 Task: Pick the "Vinyl" avatar for your profile.
Action: Mouse moved to (1061, 31)
Screenshot: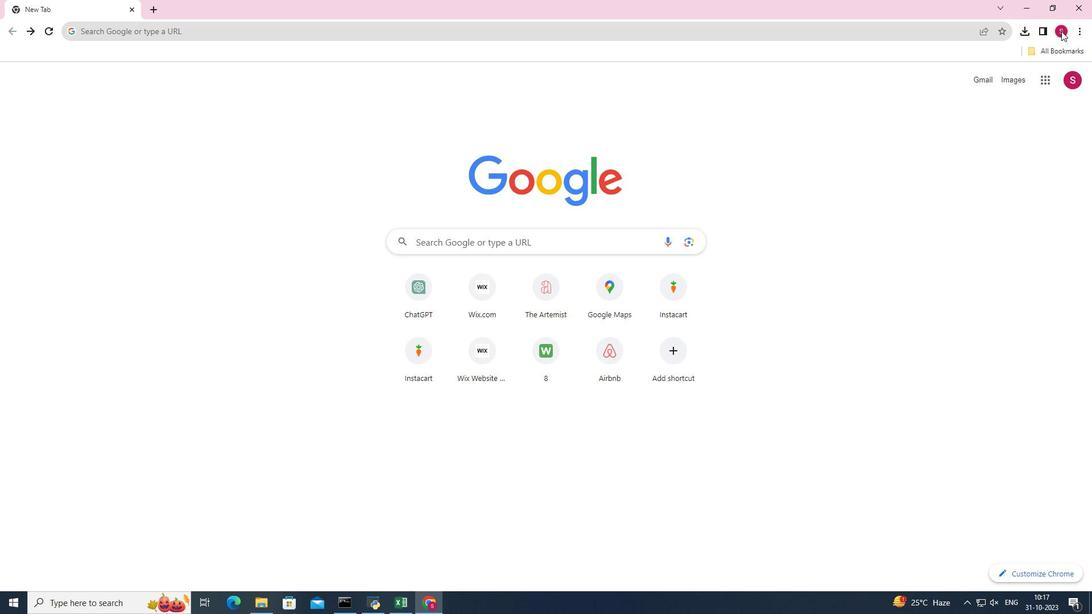 
Action: Mouse pressed left at (1061, 31)
Screenshot: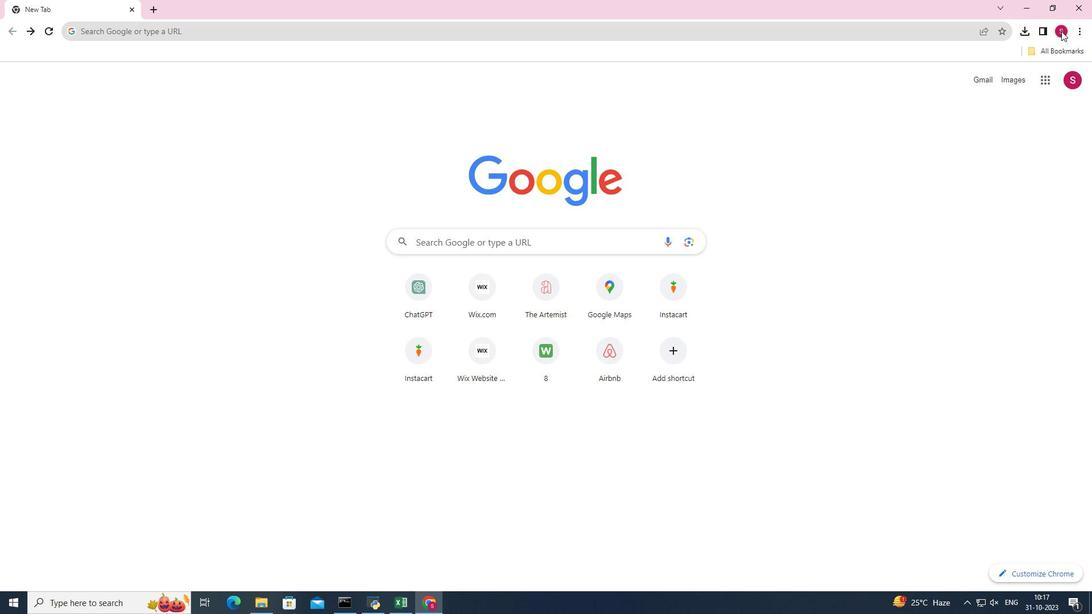 
Action: Mouse moved to (1049, 76)
Screenshot: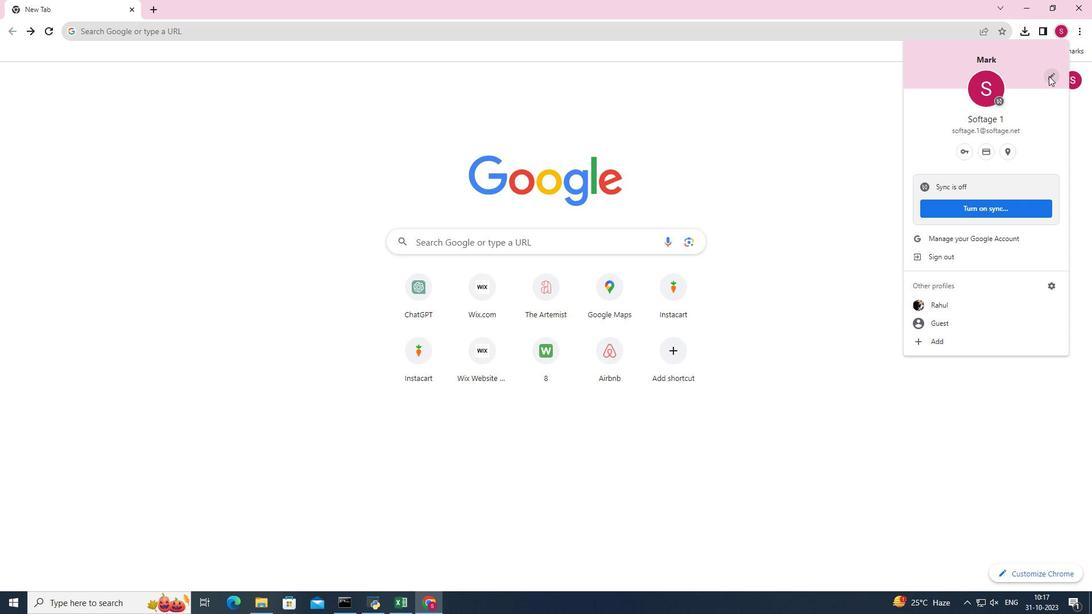 
Action: Mouse pressed left at (1049, 76)
Screenshot: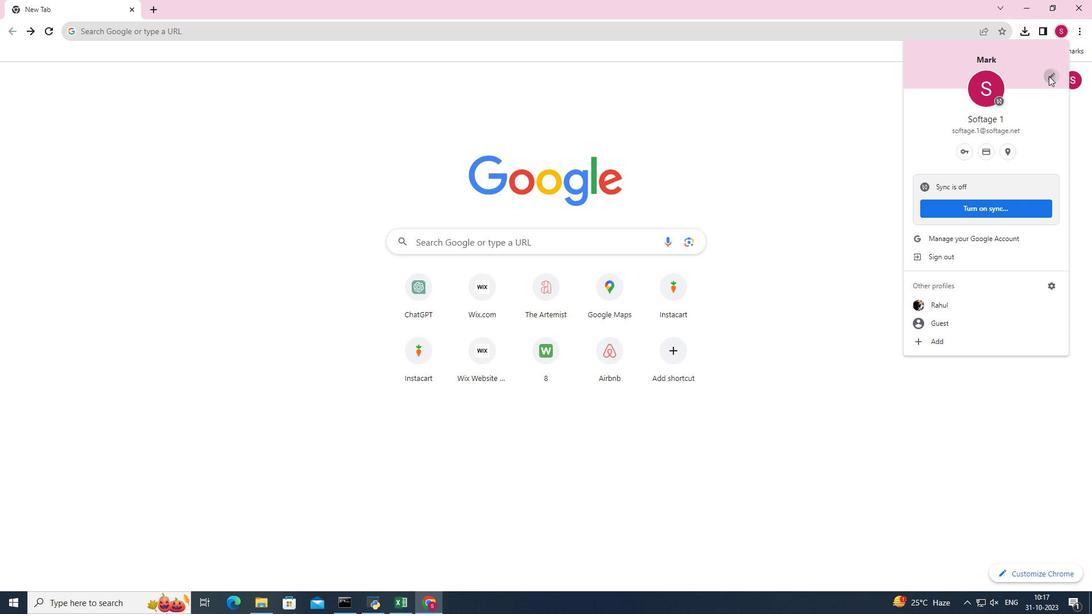 
Action: Mouse moved to (788, 326)
Screenshot: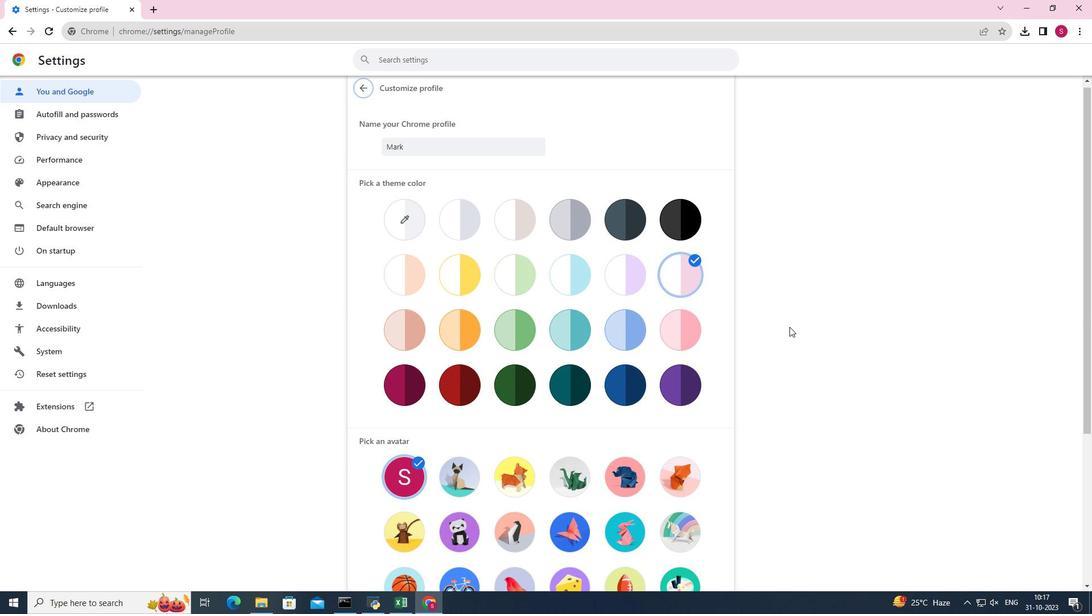 
Action: Mouse scrolled (788, 325) with delta (0, 0)
Screenshot: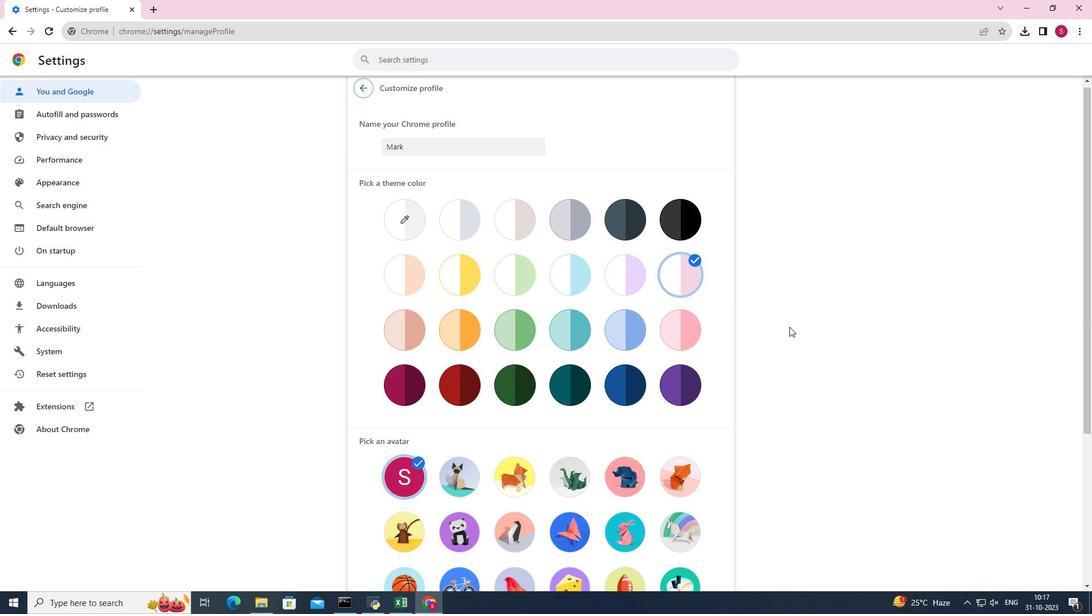 
Action: Mouse moved to (789, 327)
Screenshot: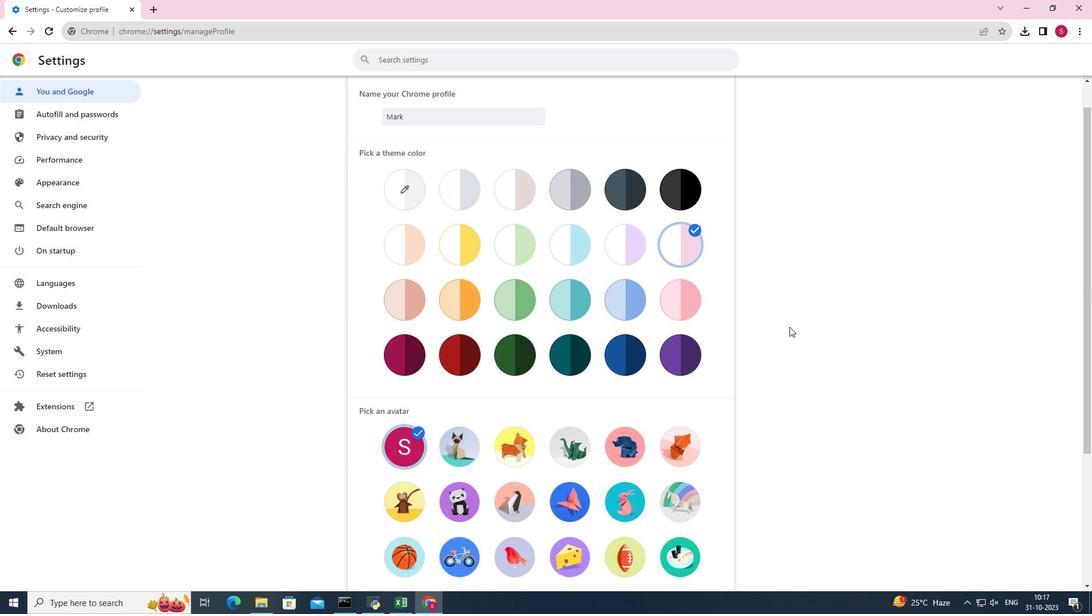 
Action: Mouse scrolled (789, 326) with delta (0, 0)
Screenshot: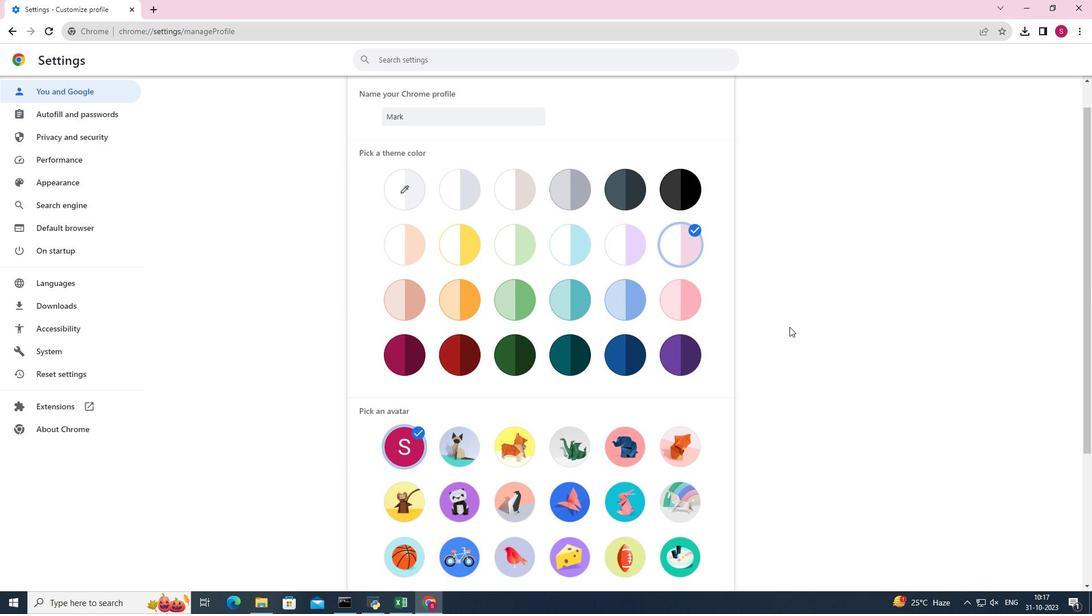 
Action: Mouse scrolled (789, 326) with delta (0, 0)
Screenshot: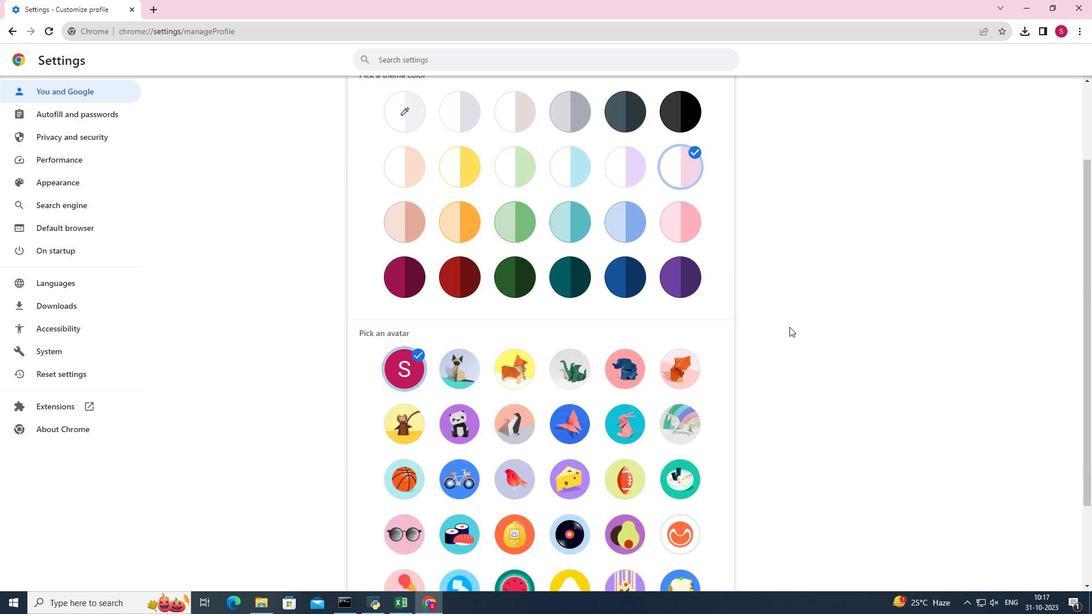 
Action: Mouse scrolled (789, 326) with delta (0, 0)
Screenshot: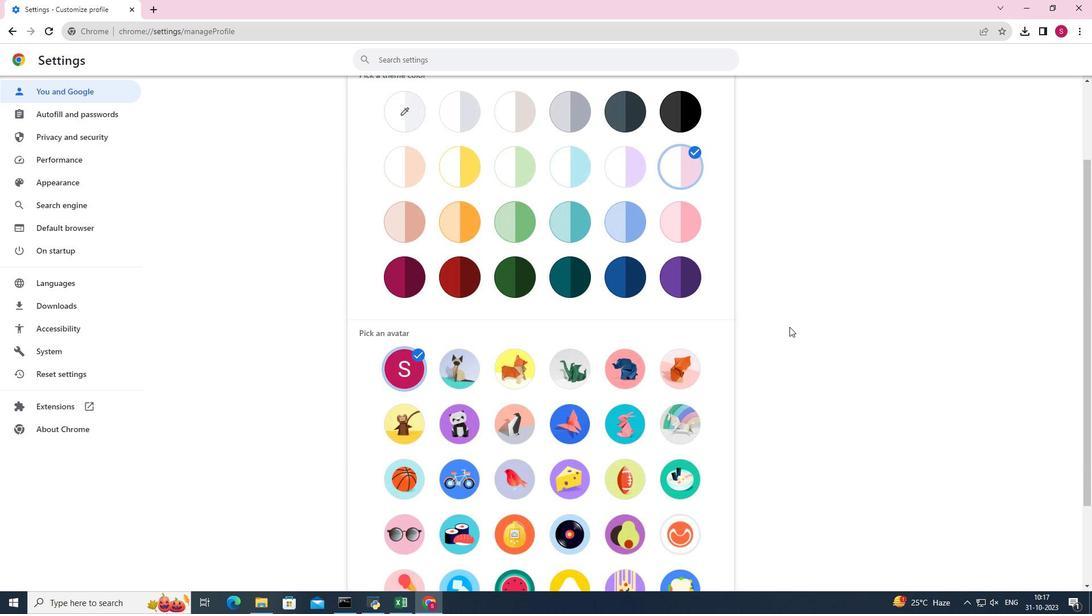 
Action: Mouse moved to (564, 430)
Screenshot: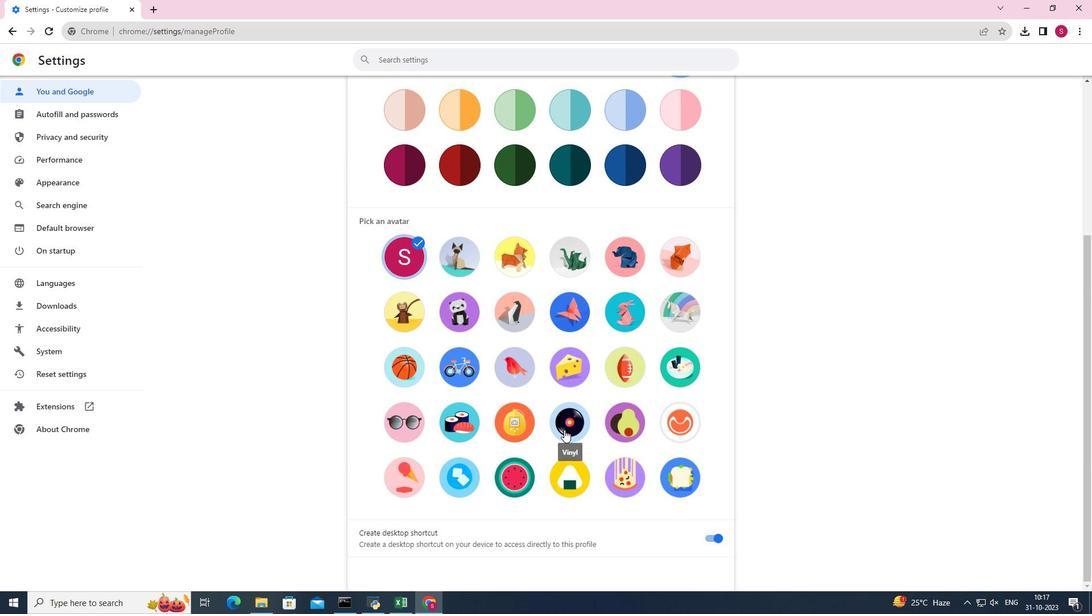 
Action: Mouse pressed left at (564, 430)
Screenshot: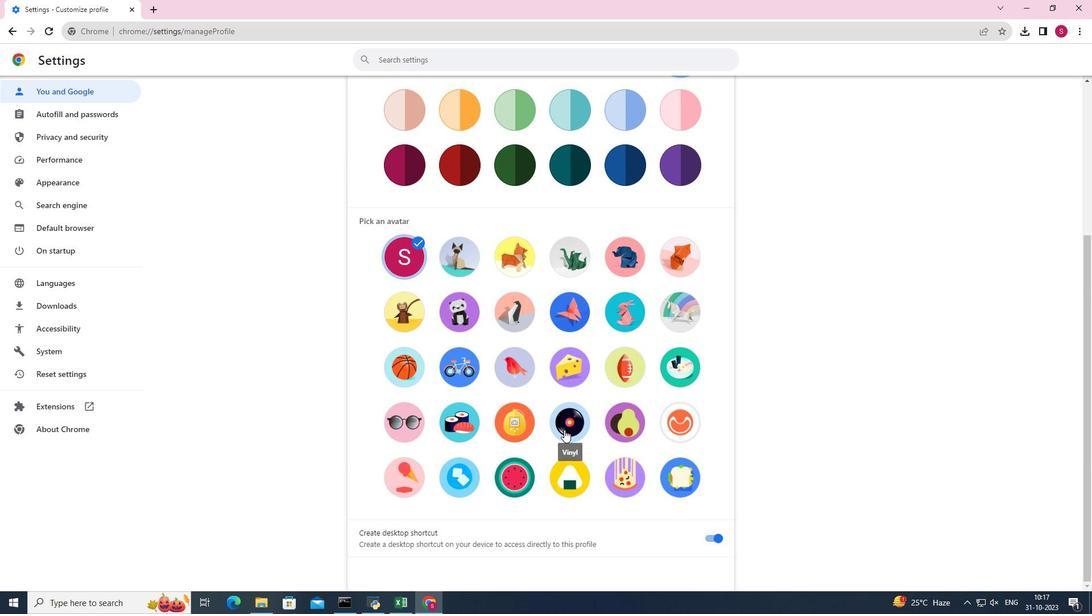 
Action: Mouse moved to (807, 325)
Screenshot: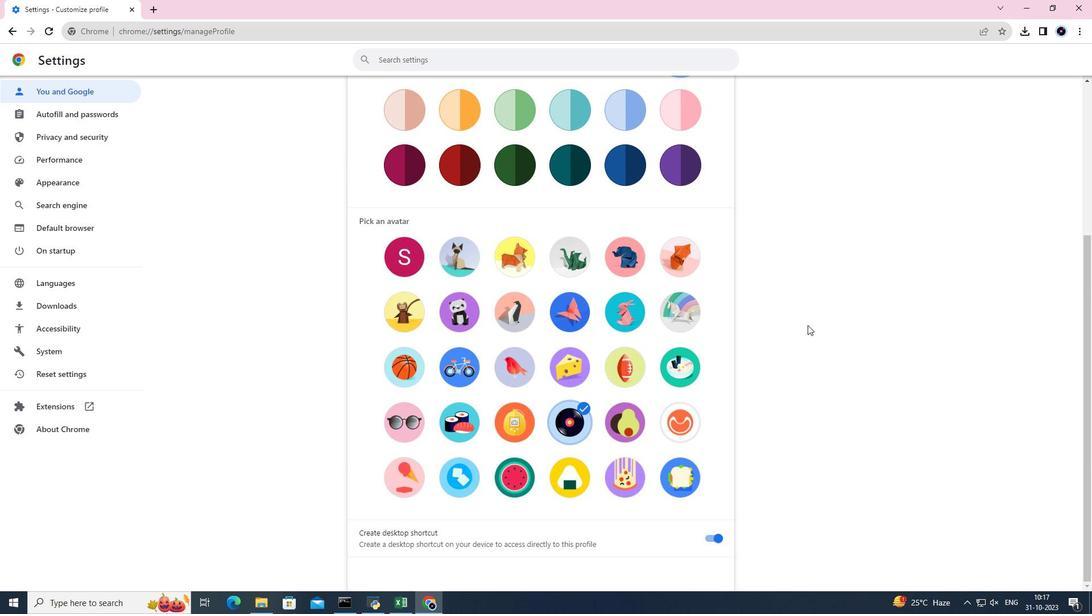 
